 Task: Select the phase in the cursor blinking.
Action: Mouse moved to (17, 639)
Screenshot: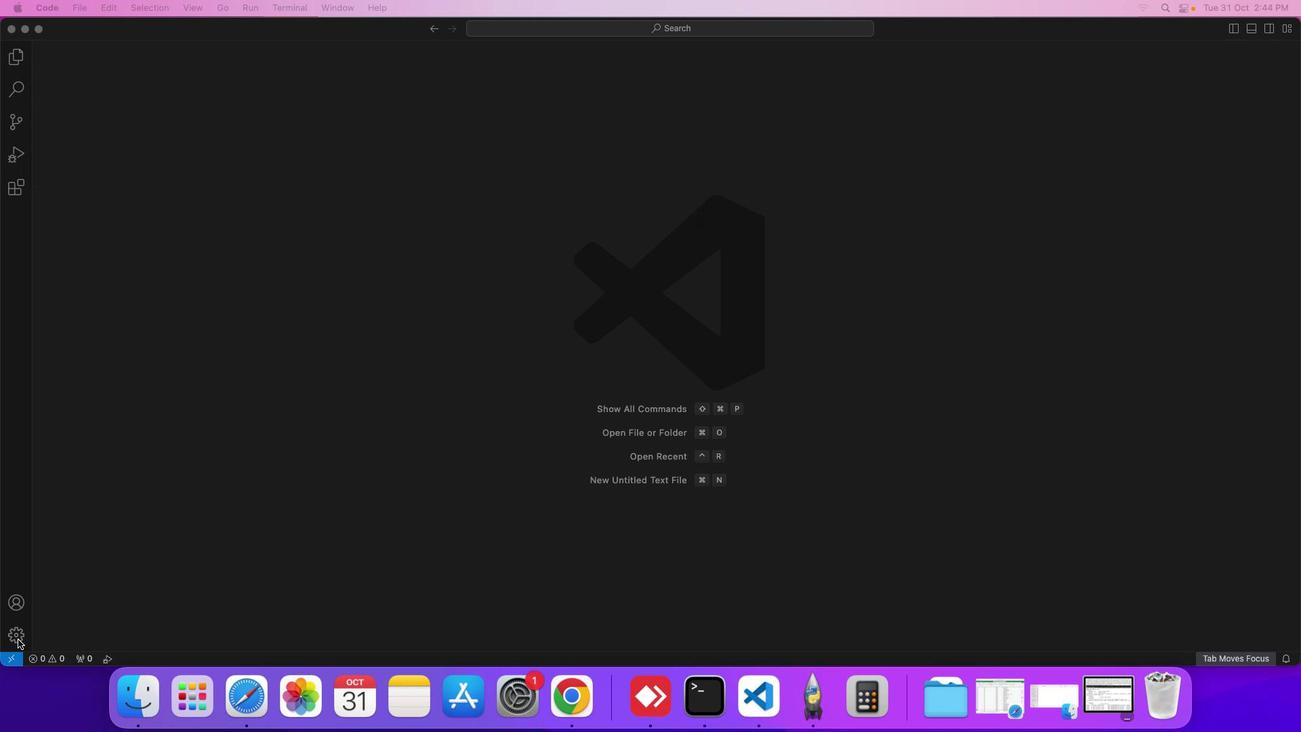 
Action: Mouse pressed left at (17, 639)
Screenshot: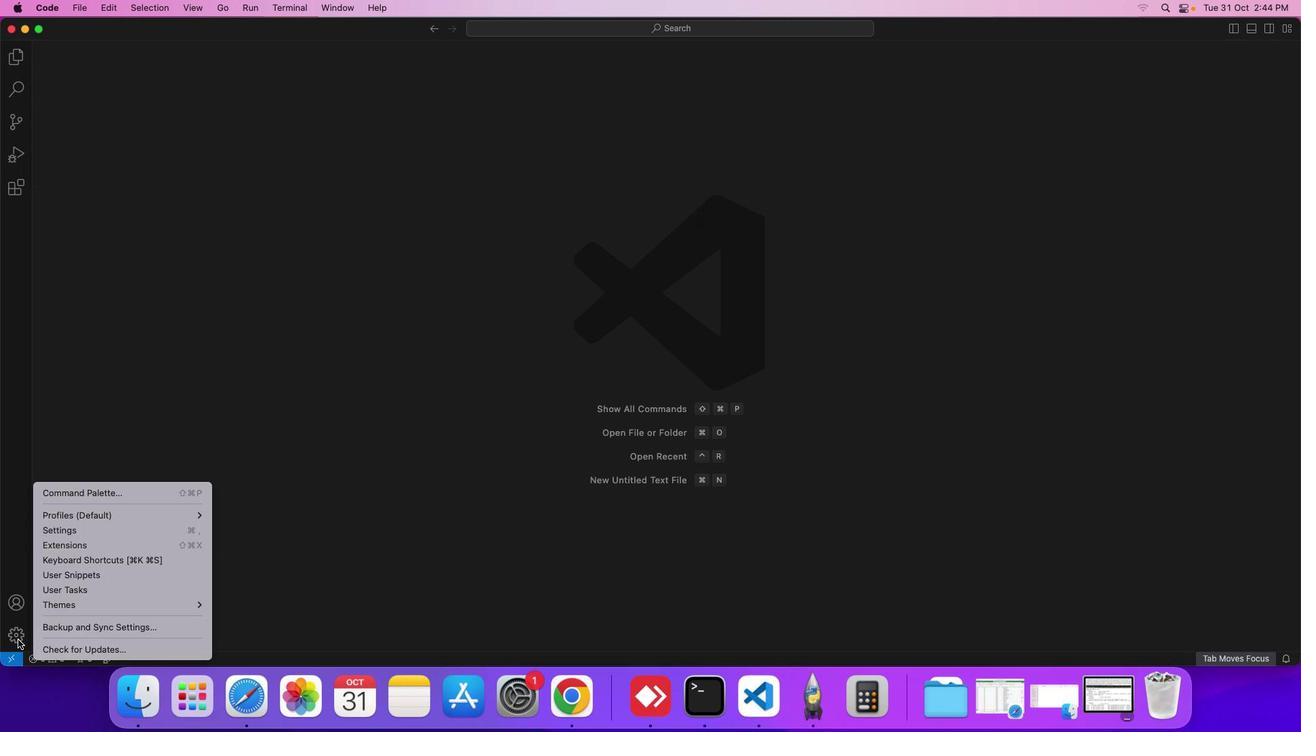 
Action: Mouse moved to (93, 536)
Screenshot: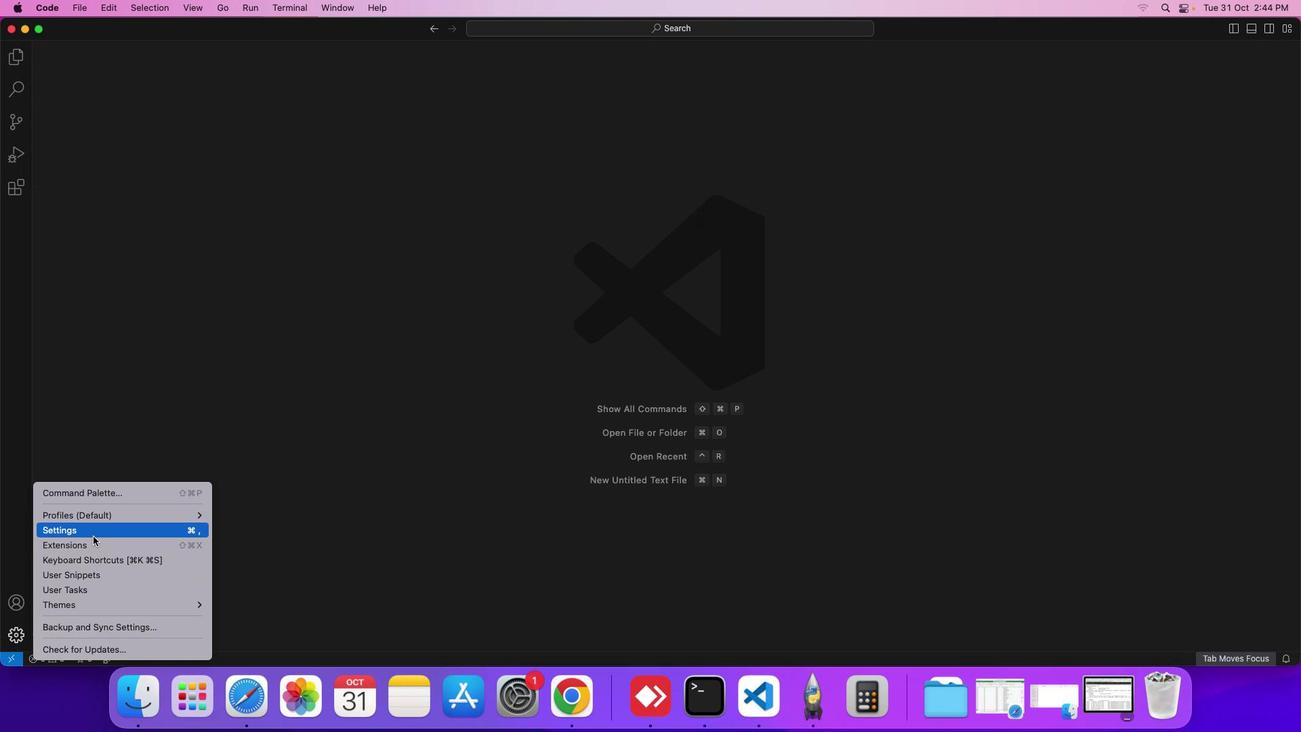 
Action: Mouse pressed left at (93, 536)
Screenshot: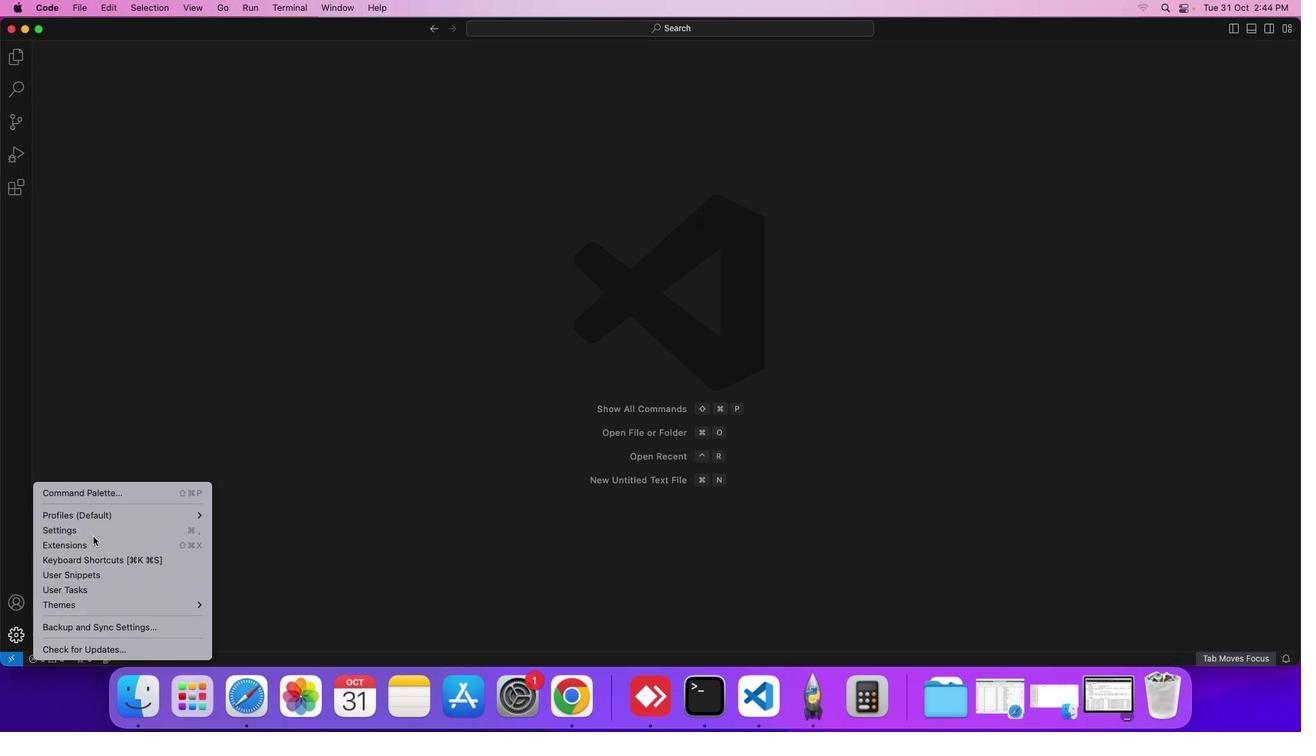 
Action: Mouse moved to (463, 270)
Screenshot: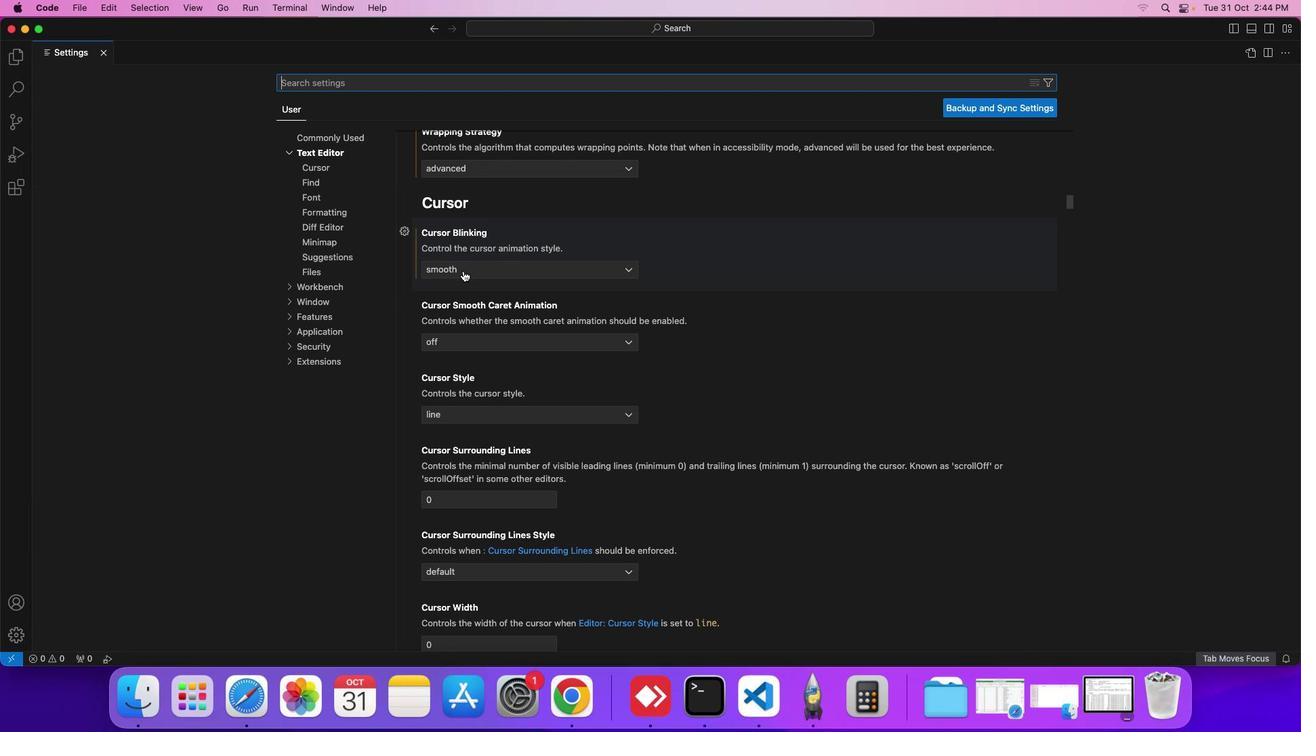 
Action: Mouse pressed left at (463, 270)
Screenshot: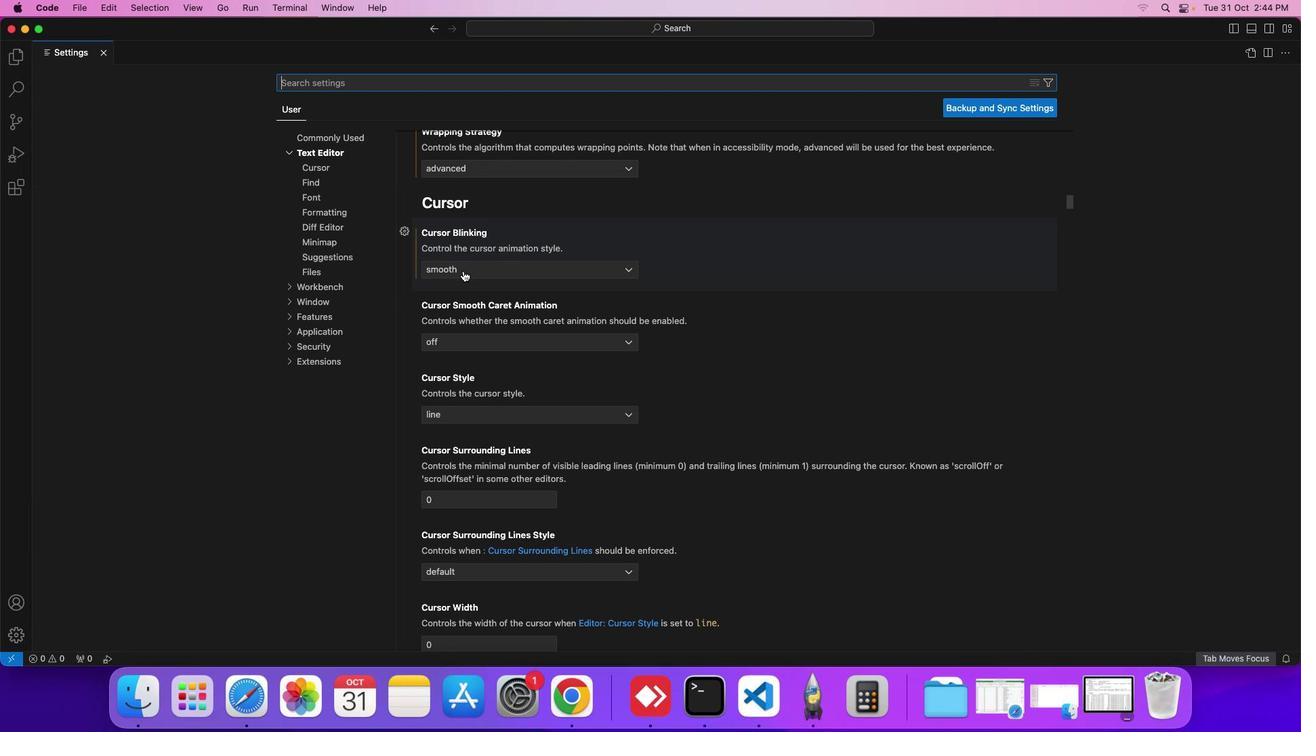 
Action: Mouse moved to (449, 319)
Screenshot: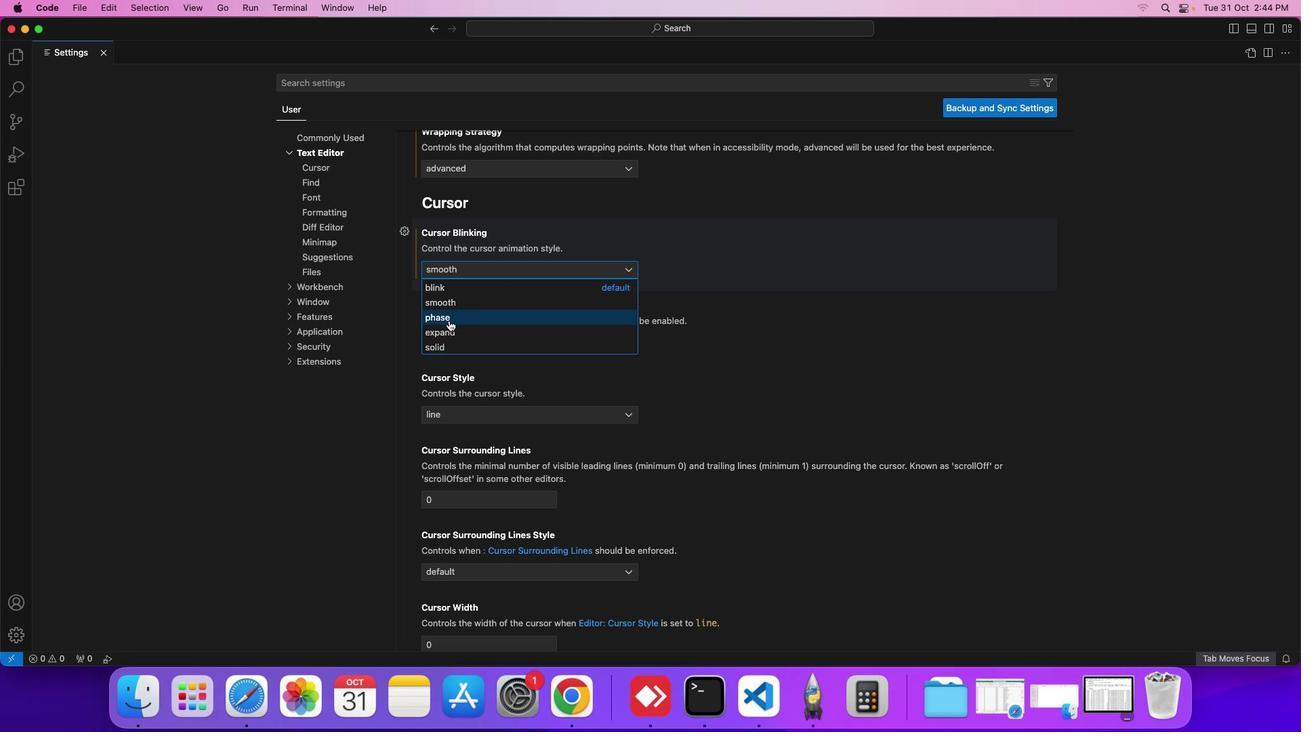 
Action: Mouse pressed left at (449, 319)
Screenshot: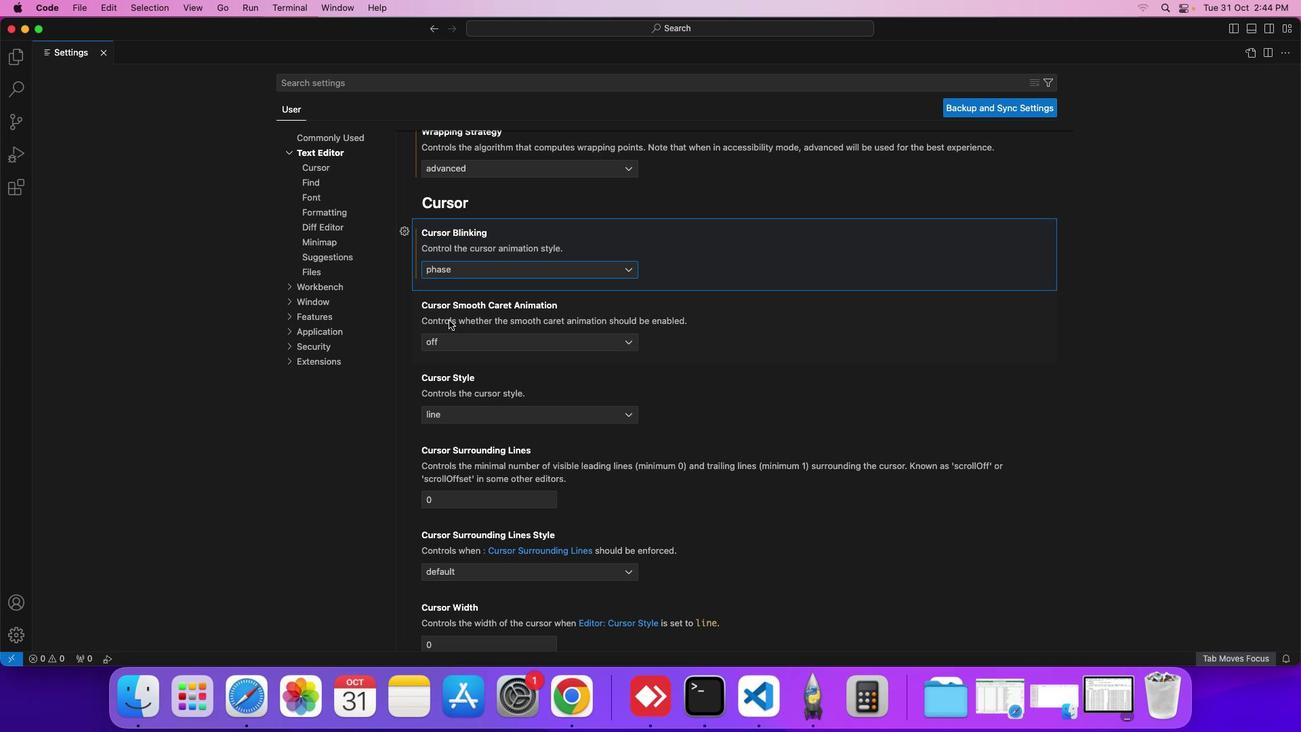 
Action: Mouse moved to (103, 206)
Screenshot: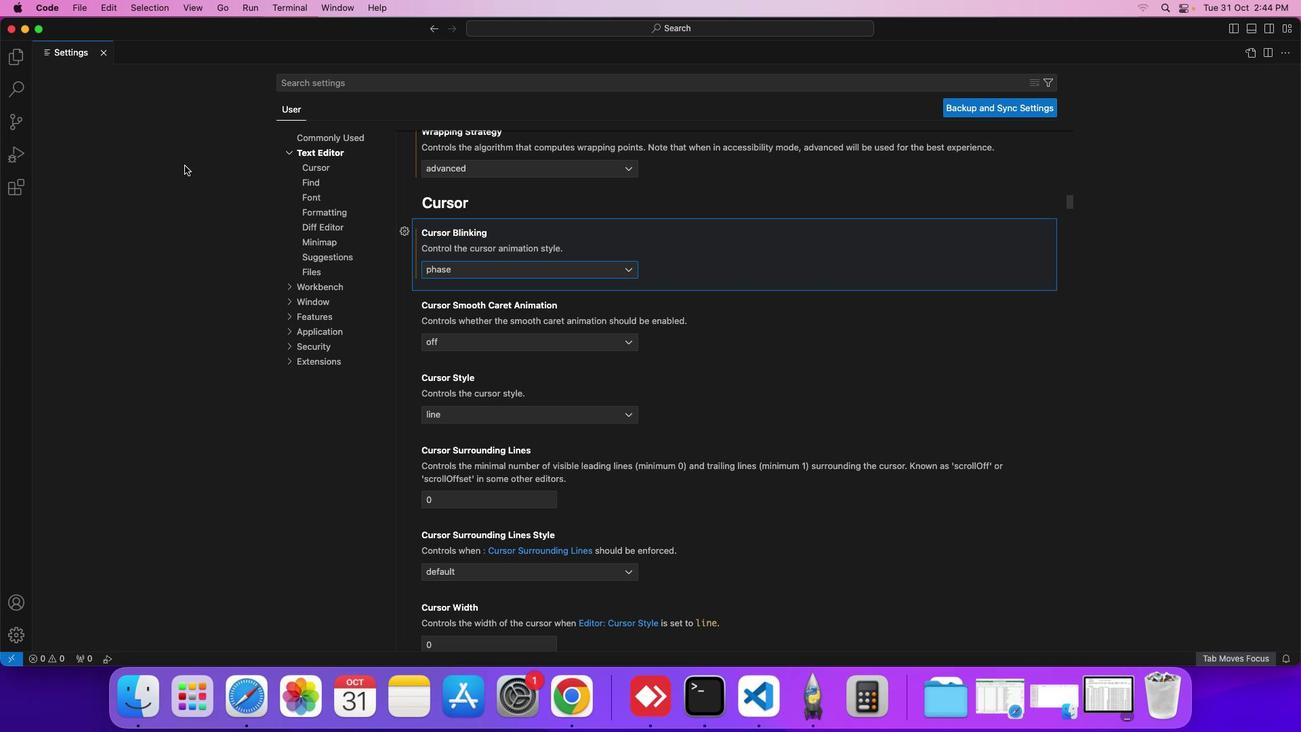 
